 Task: Create a due date automation trigger when advanced on, 2 hours after a card is due add fields without custom fields "Resume" completed.
Action: Mouse moved to (1203, 101)
Screenshot: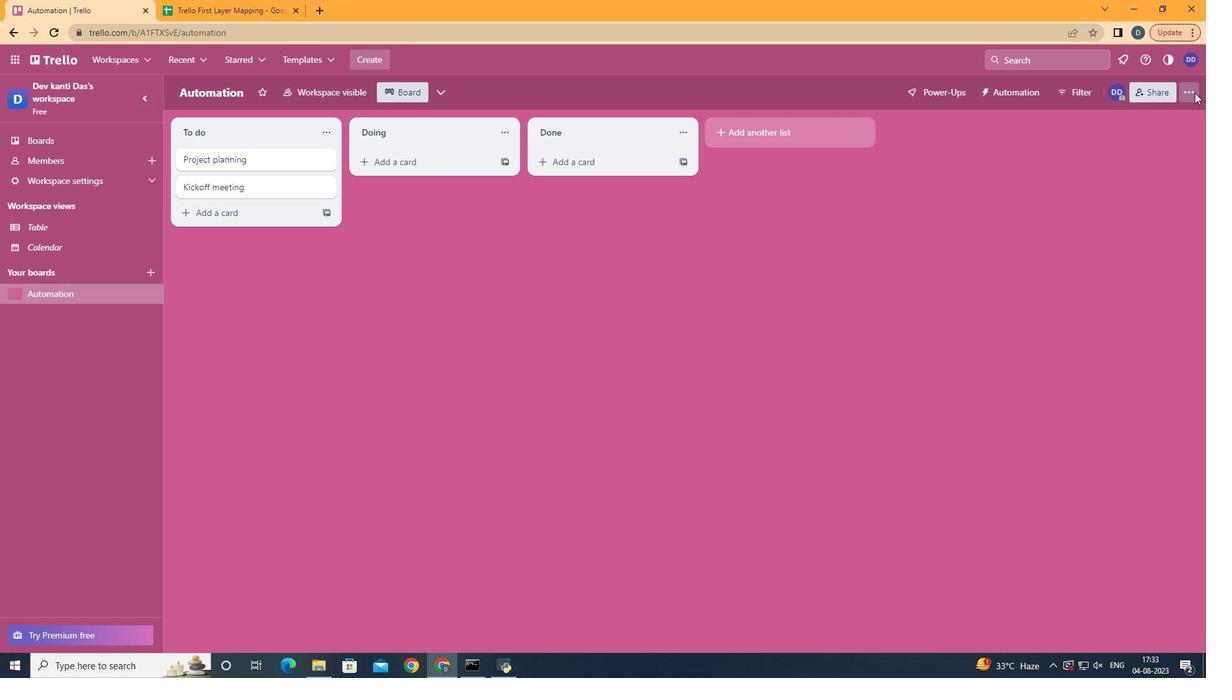
Action: Mouse pressed left at (1203, 101)
Screenshot: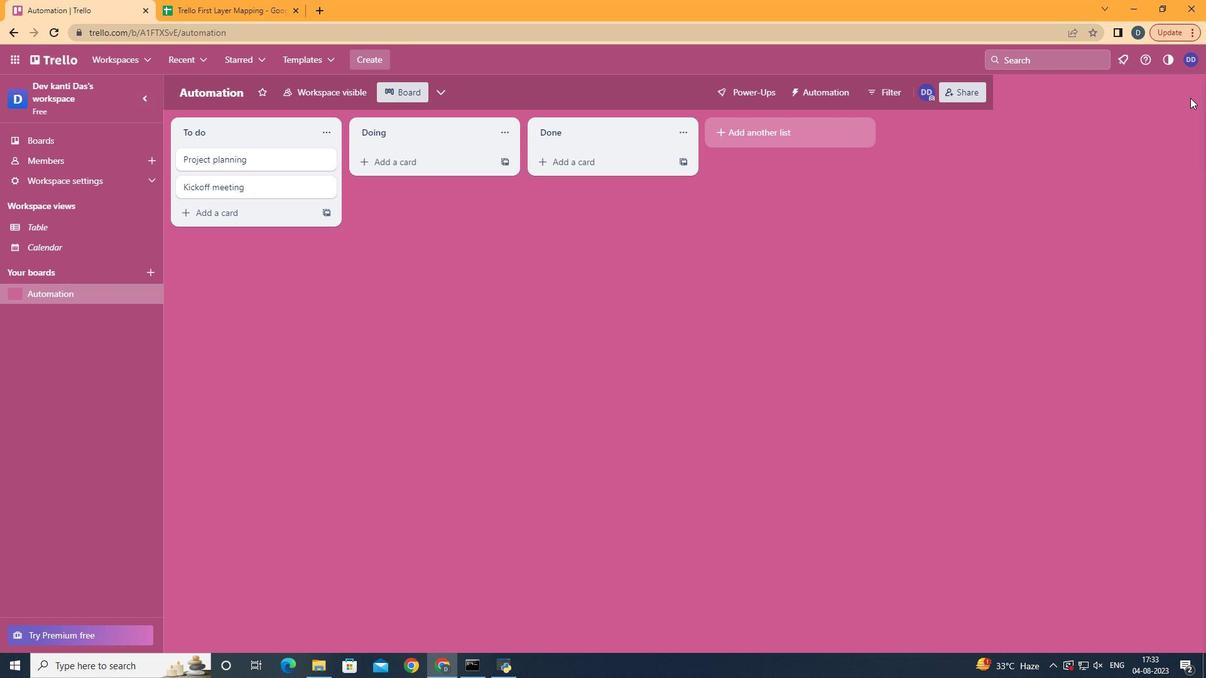
Action: Mouse moved to (1113, 277)
Screenshot: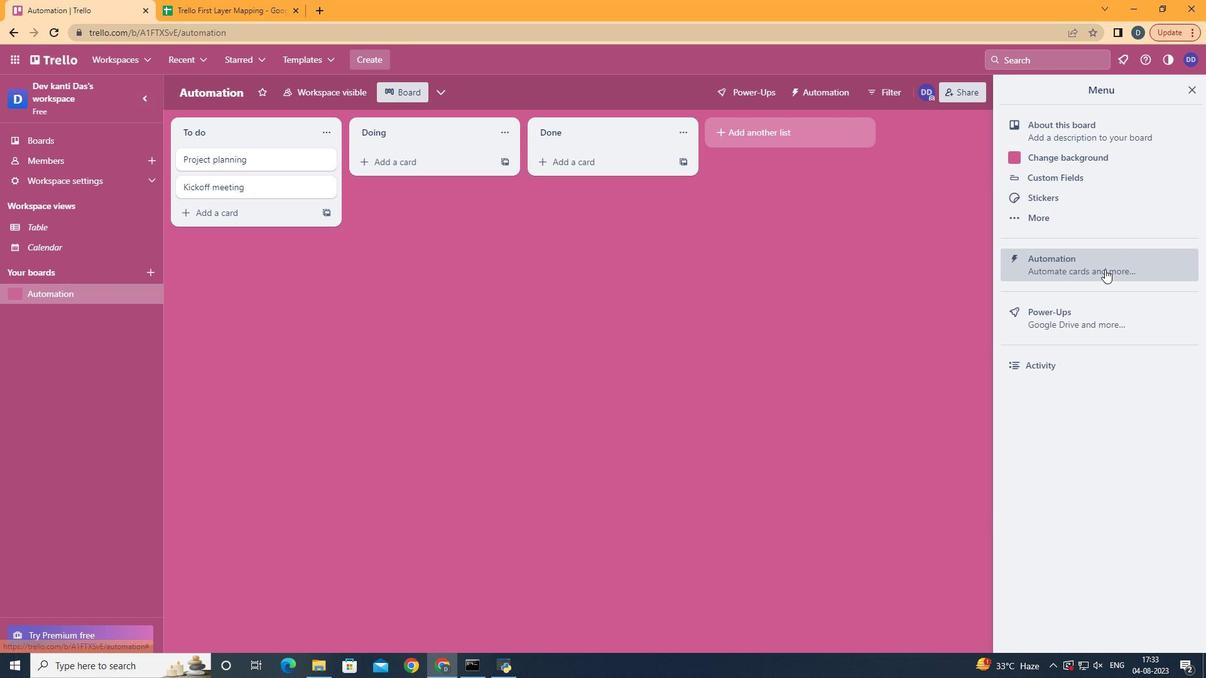 
Action: Mouse pressed left at (1113, 277)
Screenshot: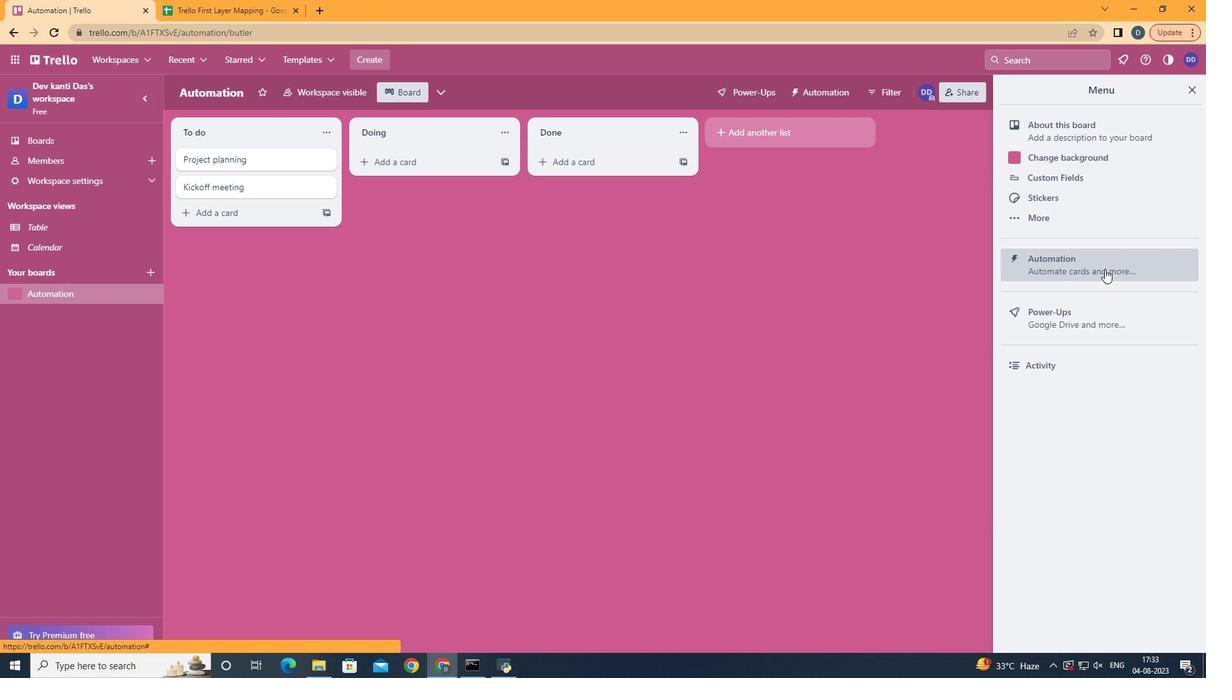 
Action: Mouse moved to (241, 260)
Screenshot: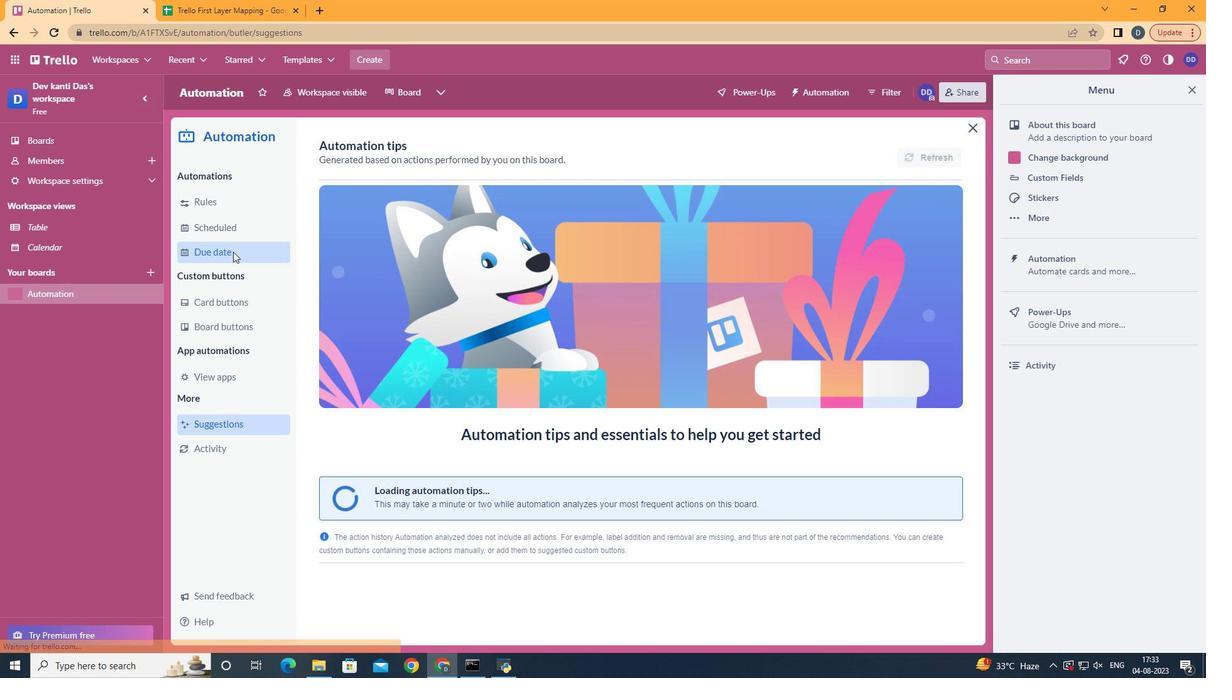 
Action: Mouse pressed left at (241, 260)
Screenshot: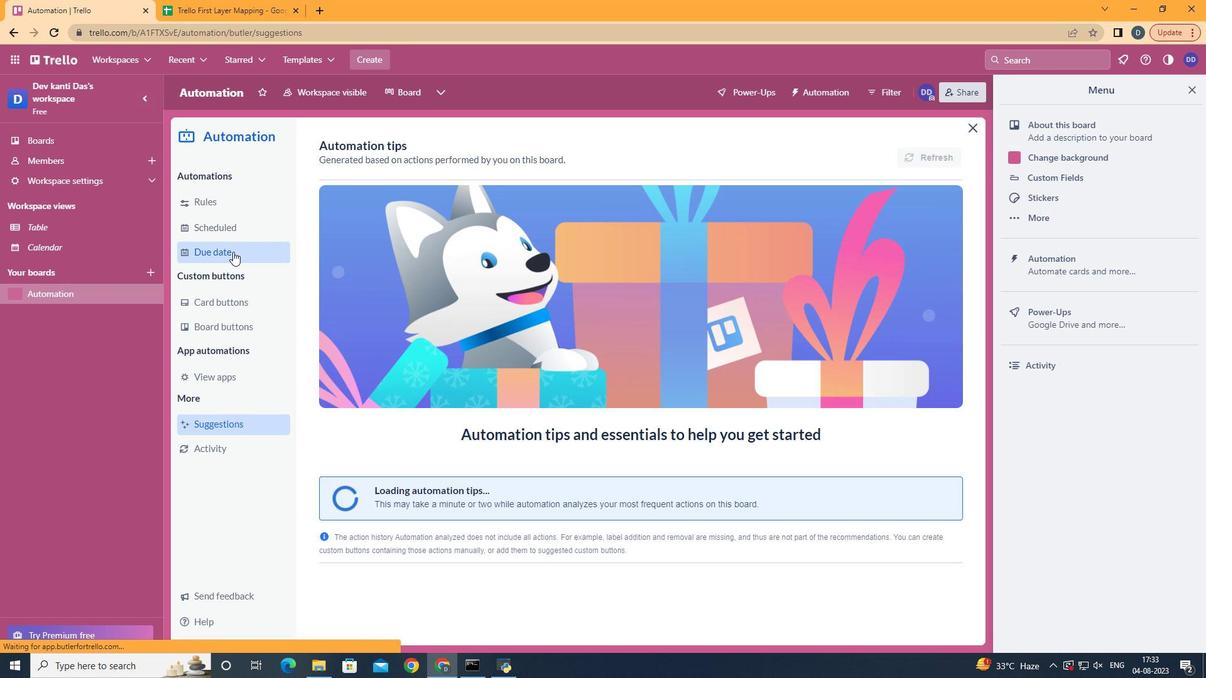 
Action: Mouse moved to (889, 164)
Screenshot: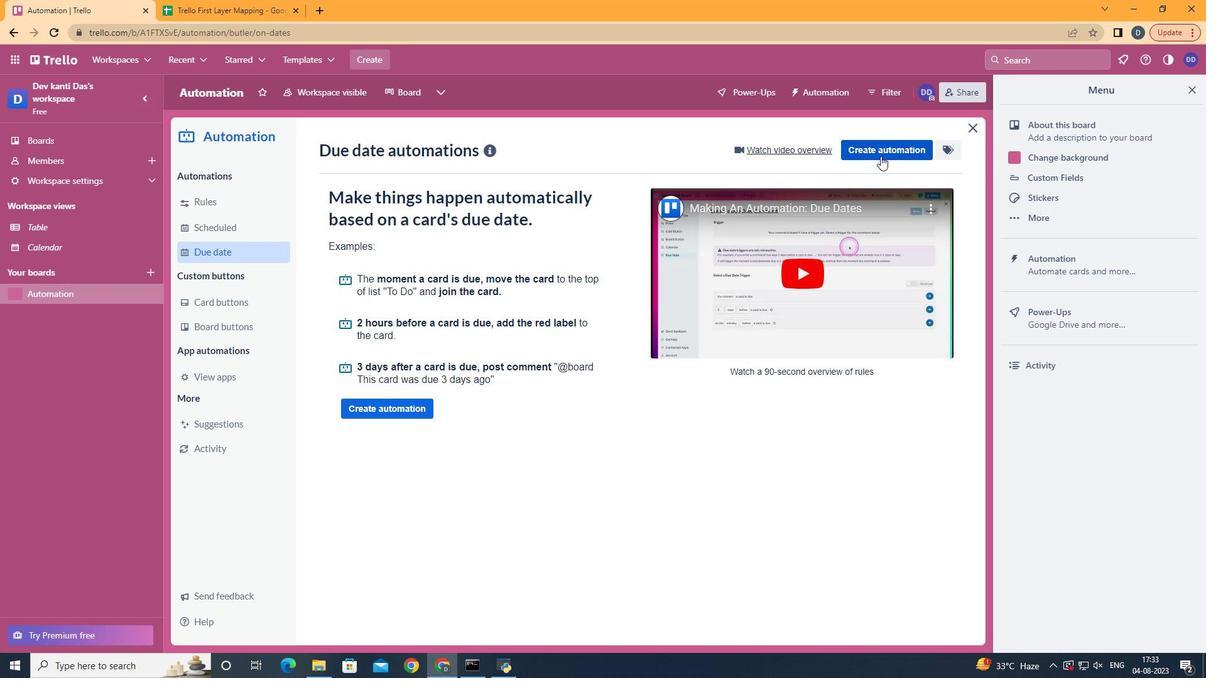 
Action: Mouse pressed left at (889, 164)
Screenshot: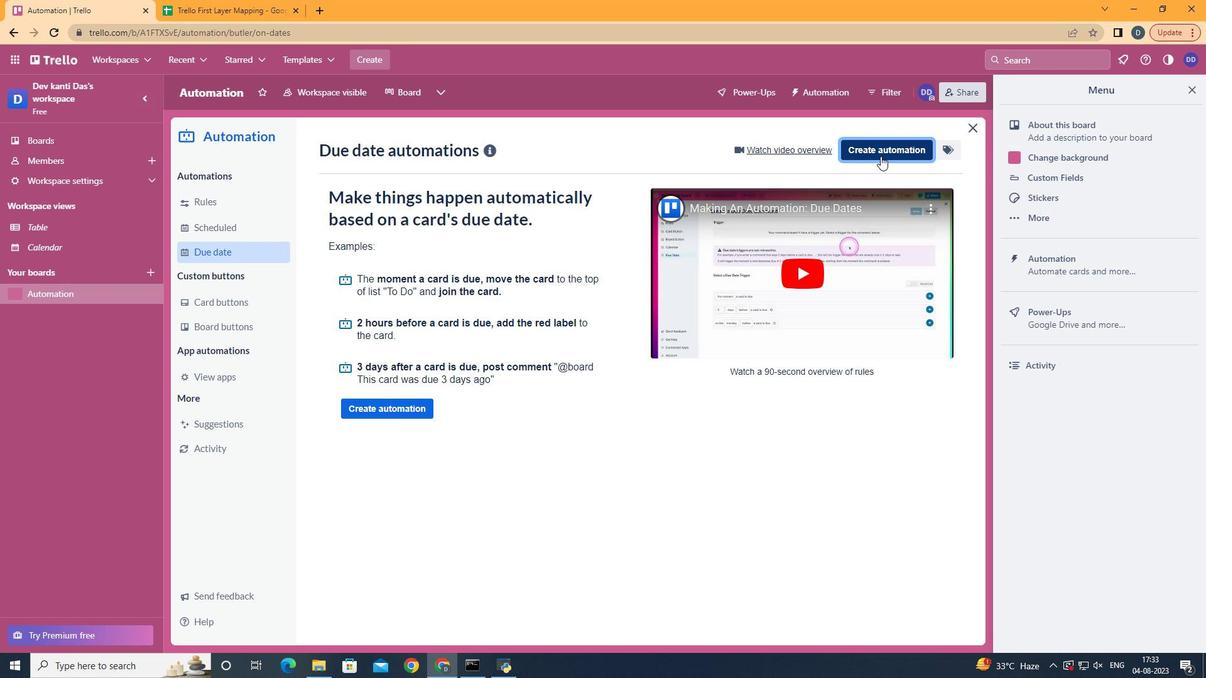 
Action: Mouse moved to (657, 279)
Screenshot: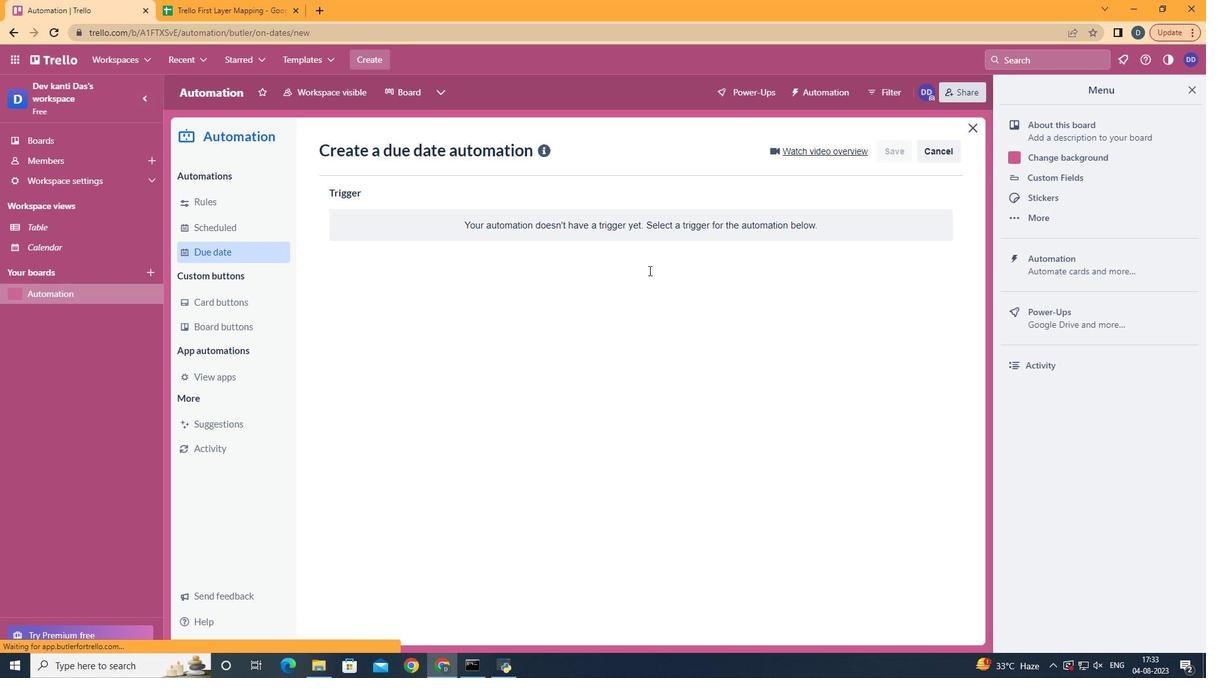 
Action: Mouse pressed left at (657, 279)
Screenshot: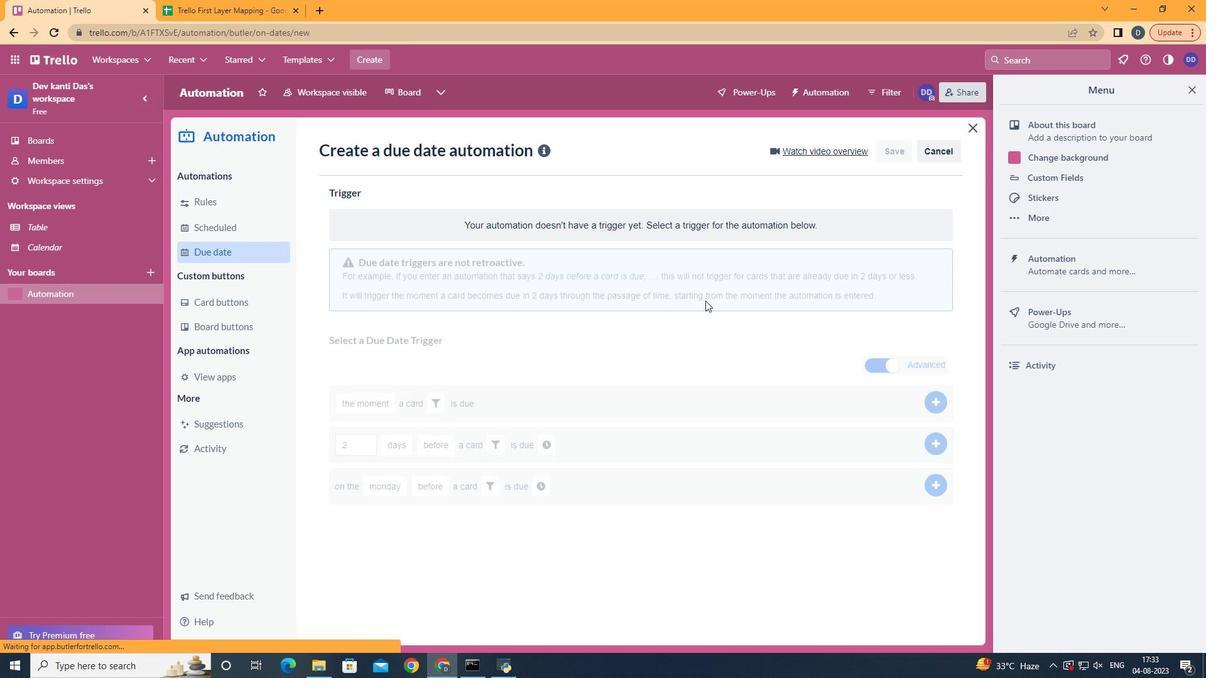 
Action: Mouse moved to (421, 553)
Screenshot: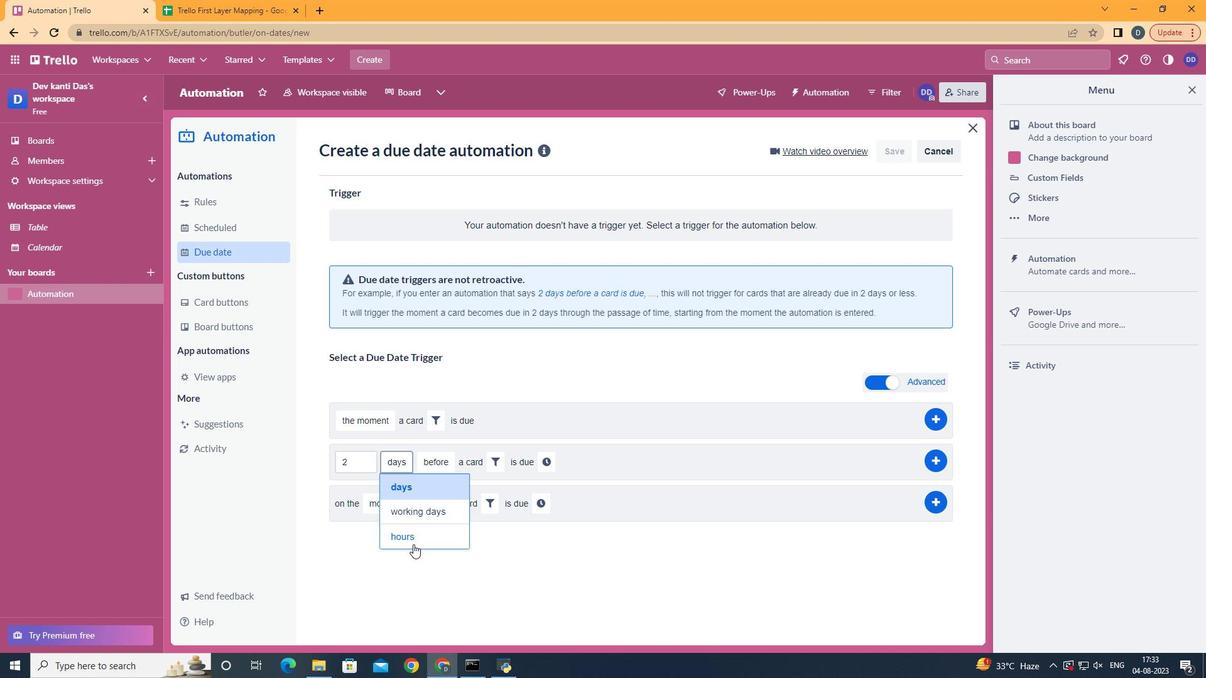 
Action: Mouse pressed left at (421, 553)
Screenshot: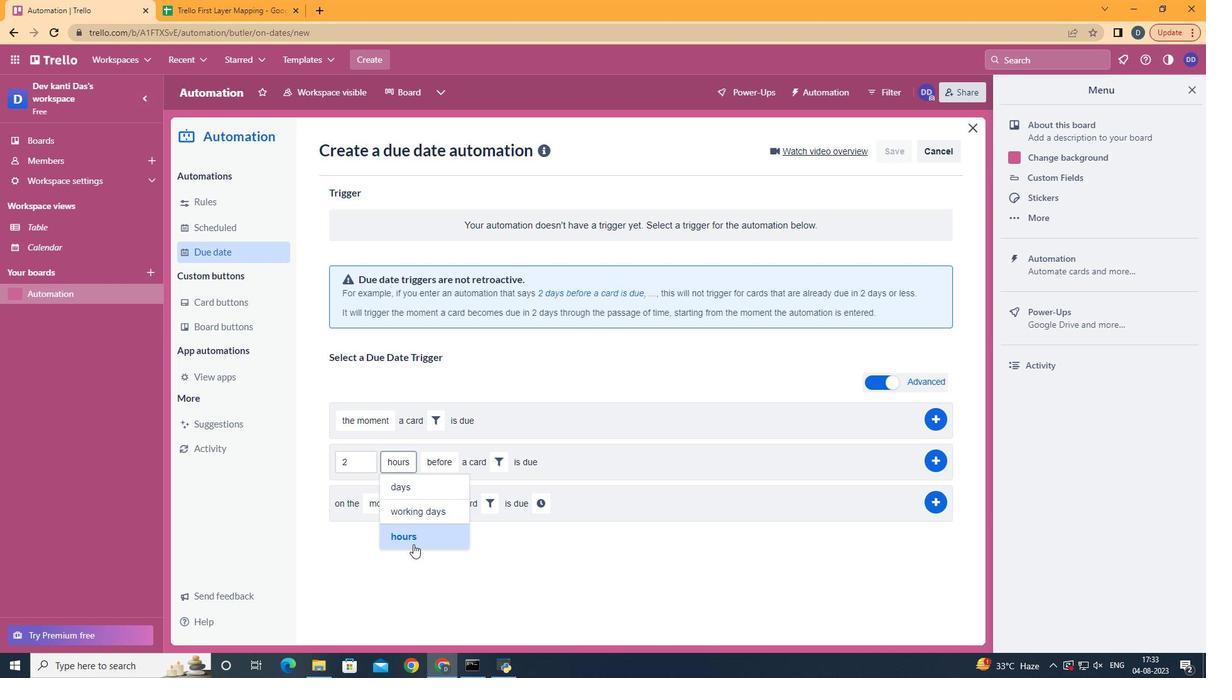 
Action: Mouse moved to (456, 519)
Screenshot: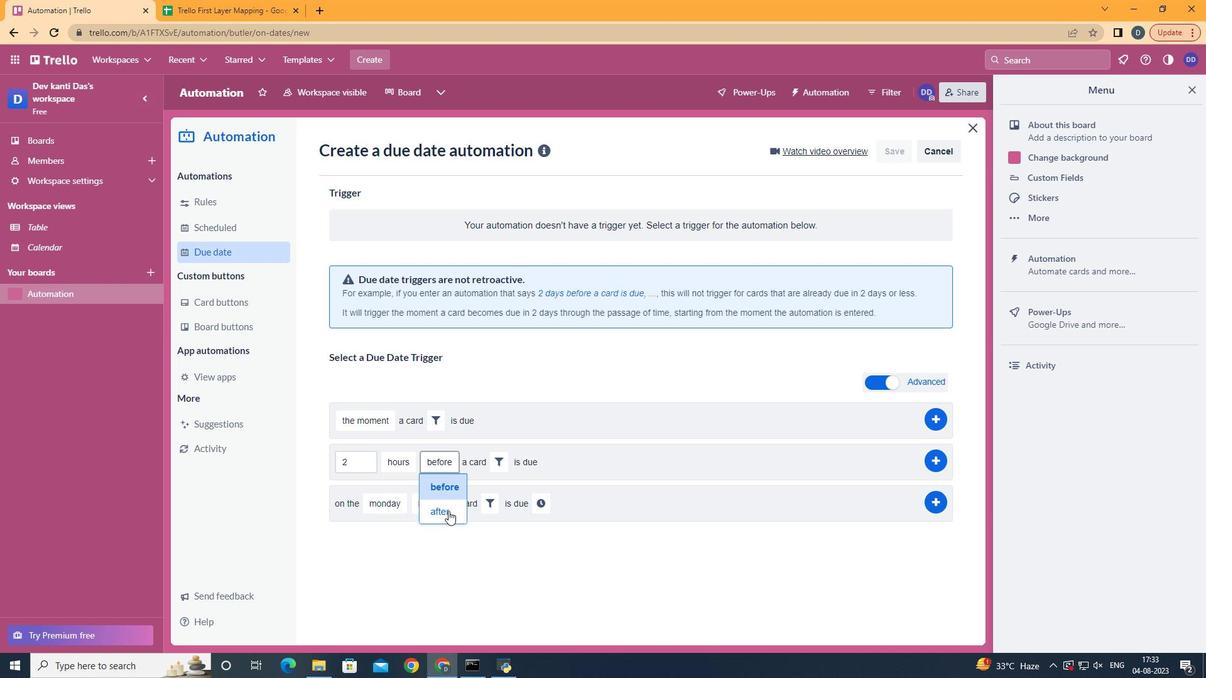 
Action: Mouse pressed left at (456, 519)
Screenshot: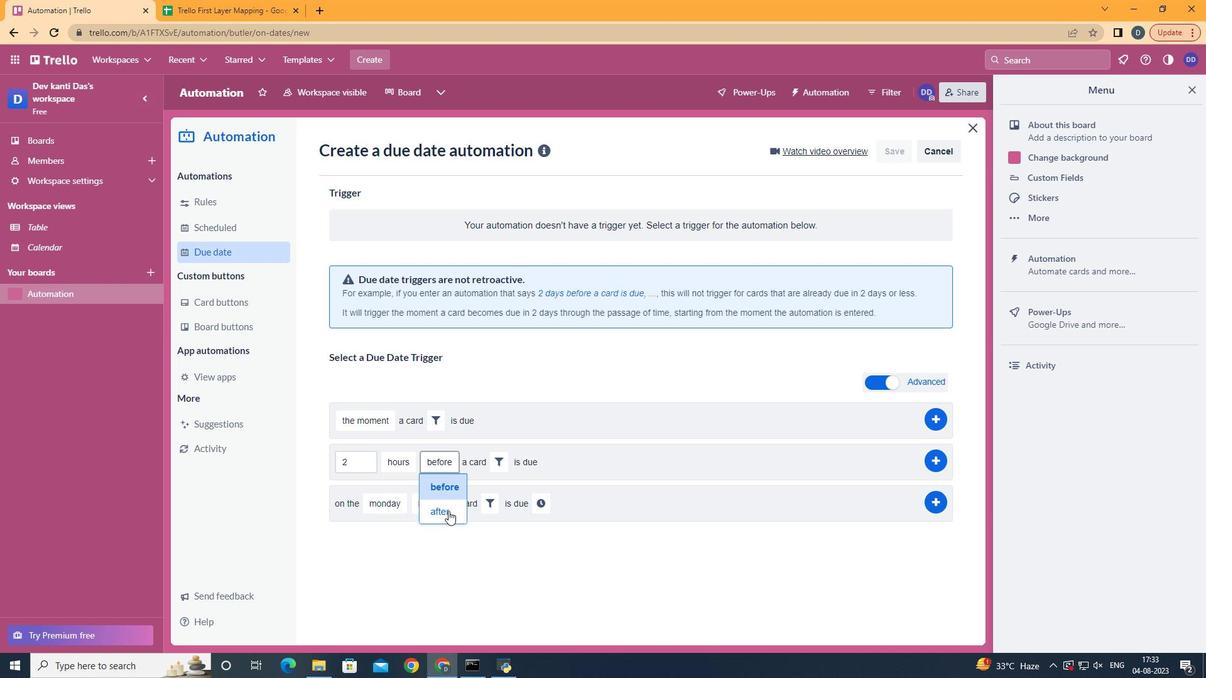 
Action: Mouse moved to (499, 477)
Screenshot: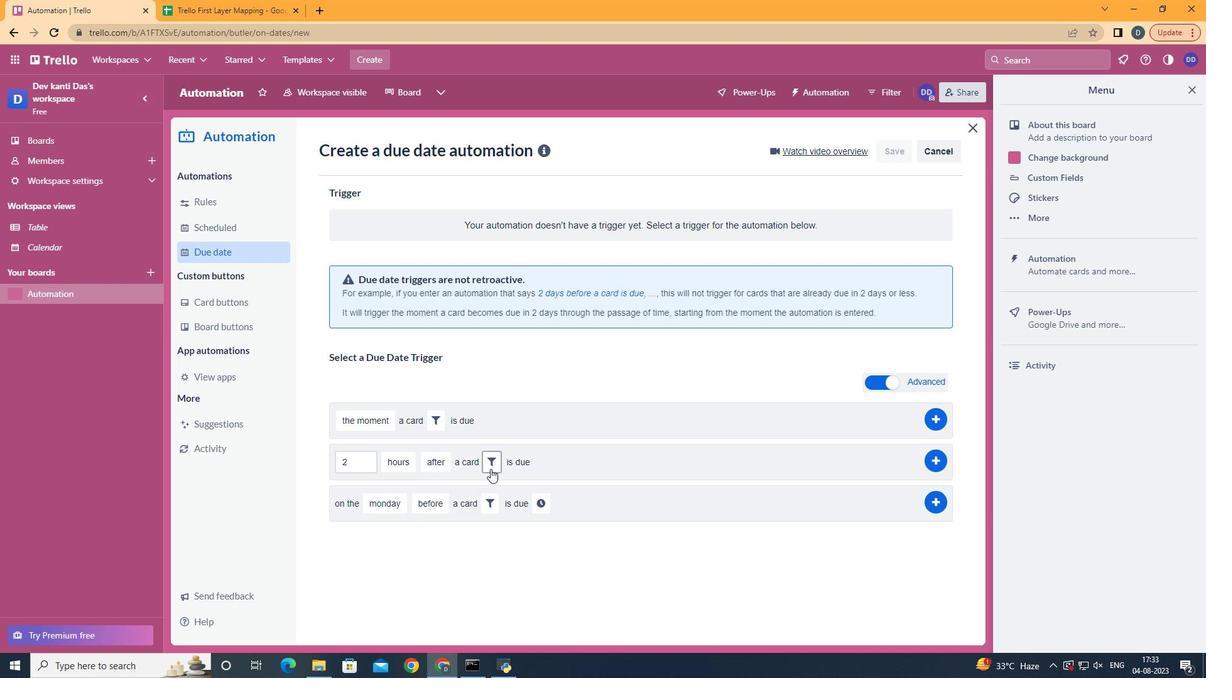 
Action: Mouse pressed left at (499, 477)
Screenshot: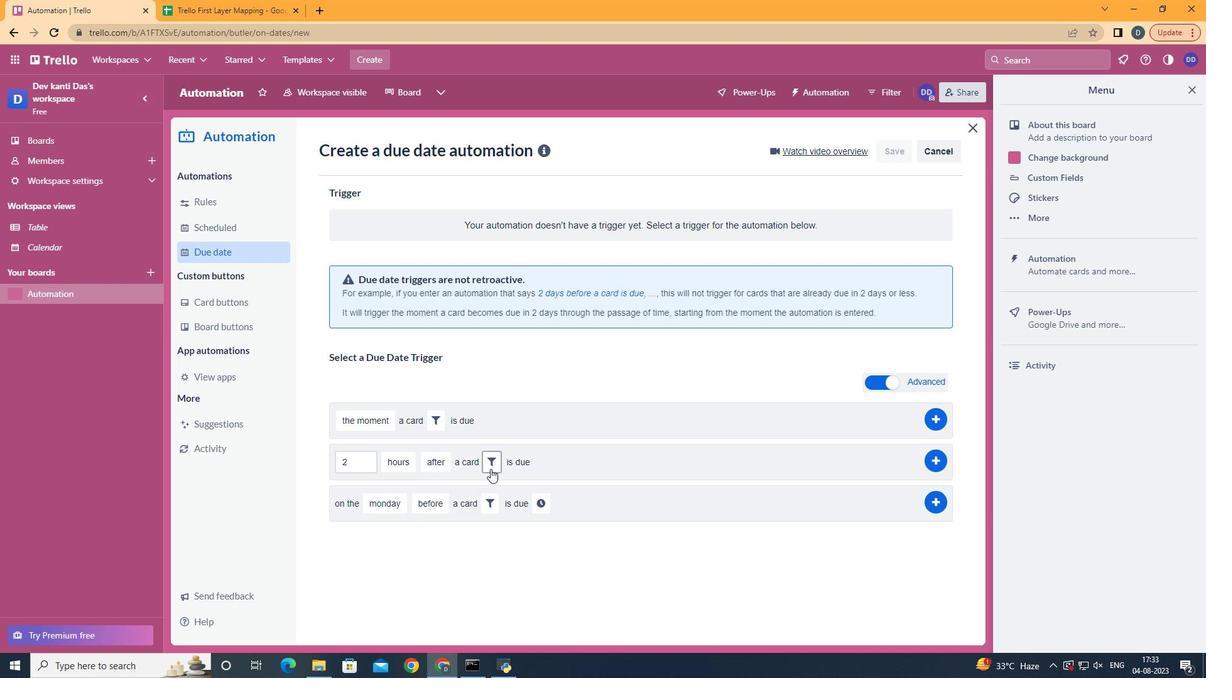 
Action: Mouse moved to (709, 511)
Screenshot: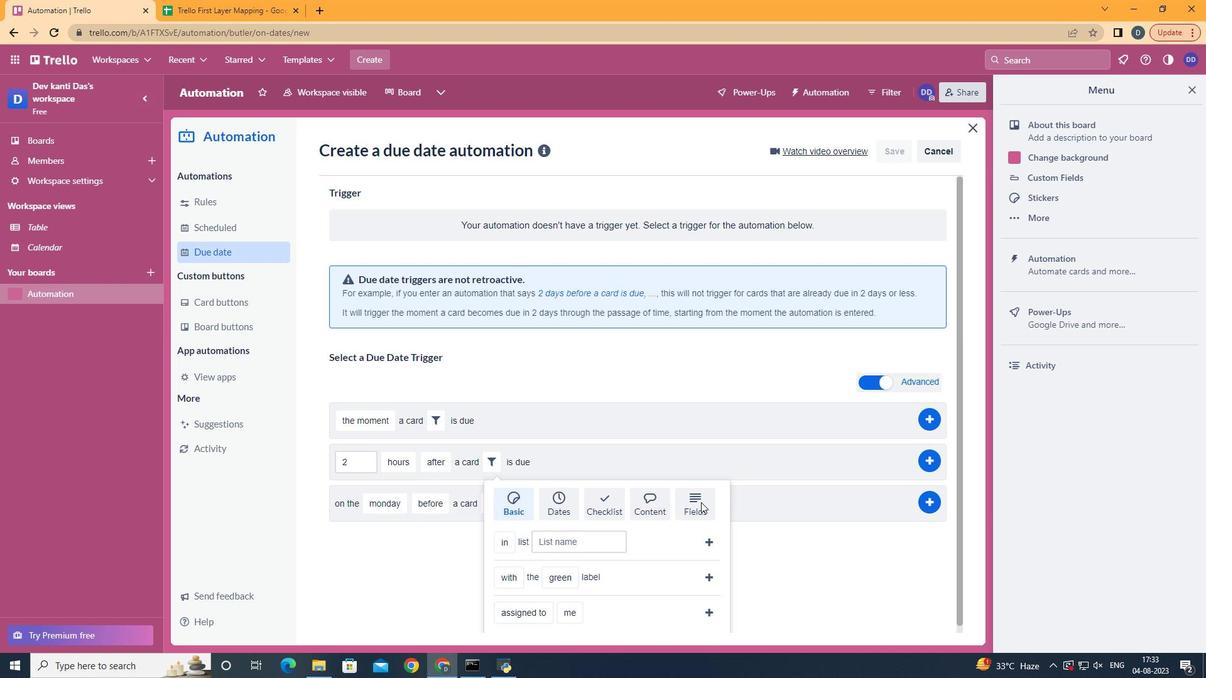
Action: Mouse pressed left at (709, 511)
Screenshot: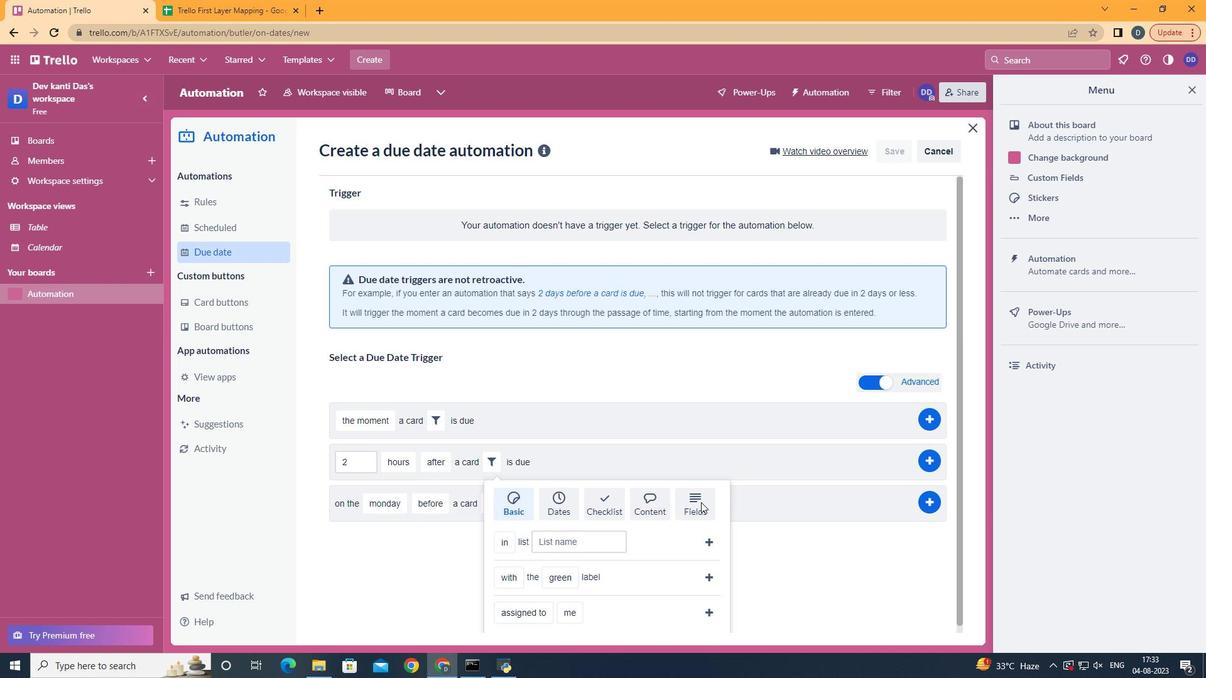 
Action: Mouse moved to (710, 511)
Screenshot: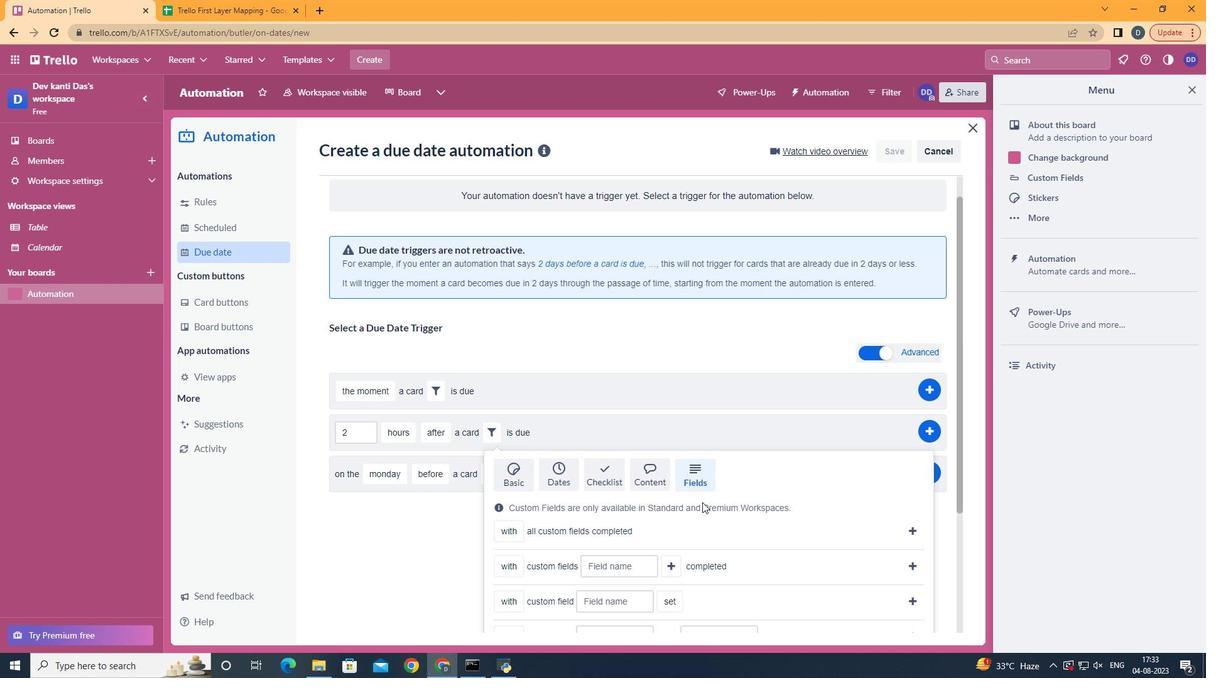 
Action: Mouse scrolled (710, 510) with delta (0, 0)
Screenshot: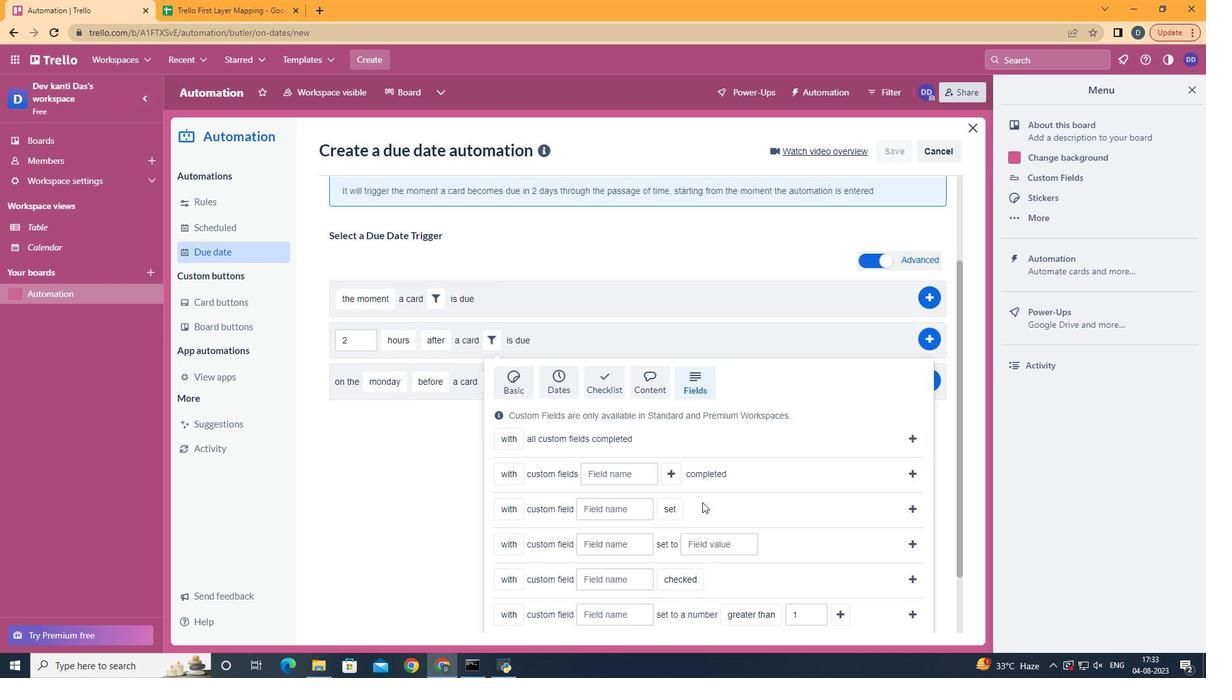 
Action: Mouse scrolled (710, 510) with delta (0, 0)
Screenshot: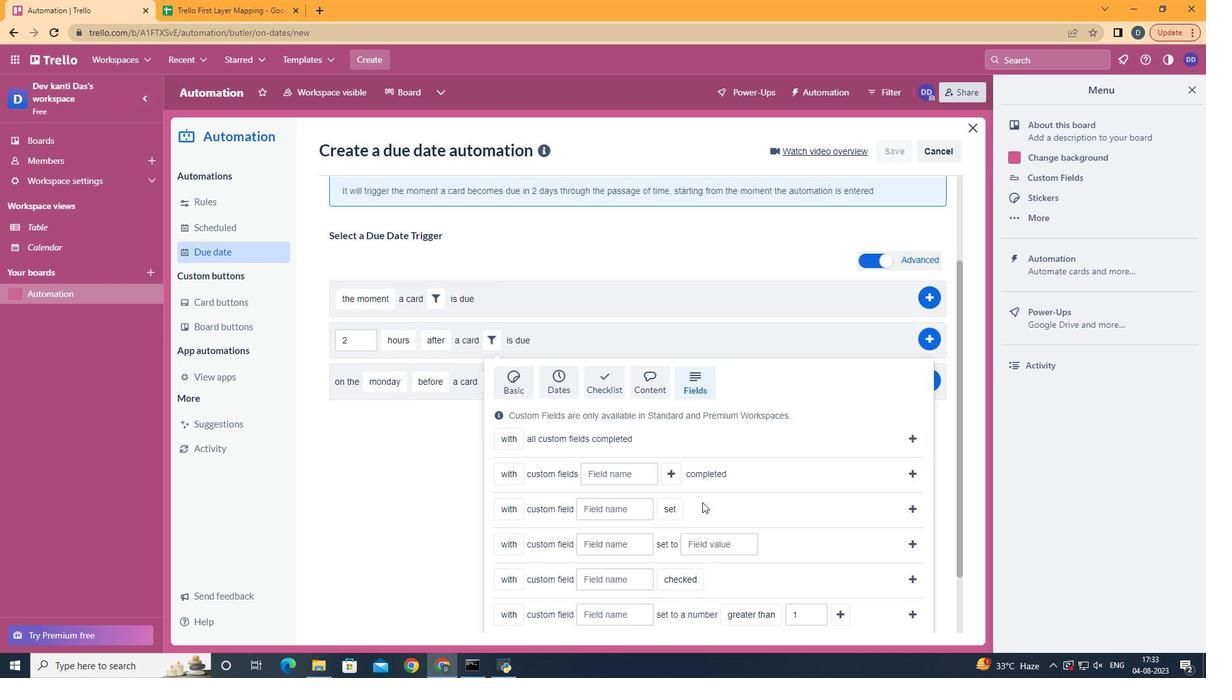 
Action: Mouse scrolled (710, 510) with delta (0, 0)
Screenshot: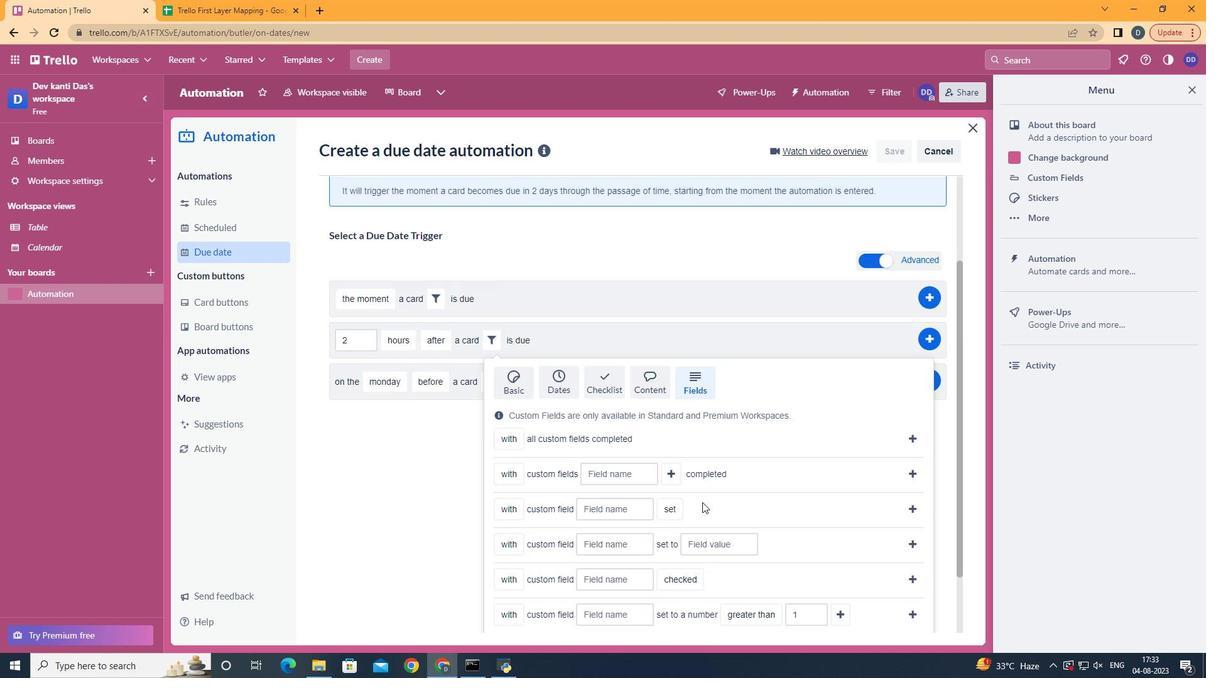 
Action: Mouse scrolled (710, 510) with delta (0, 0)
Screenshot: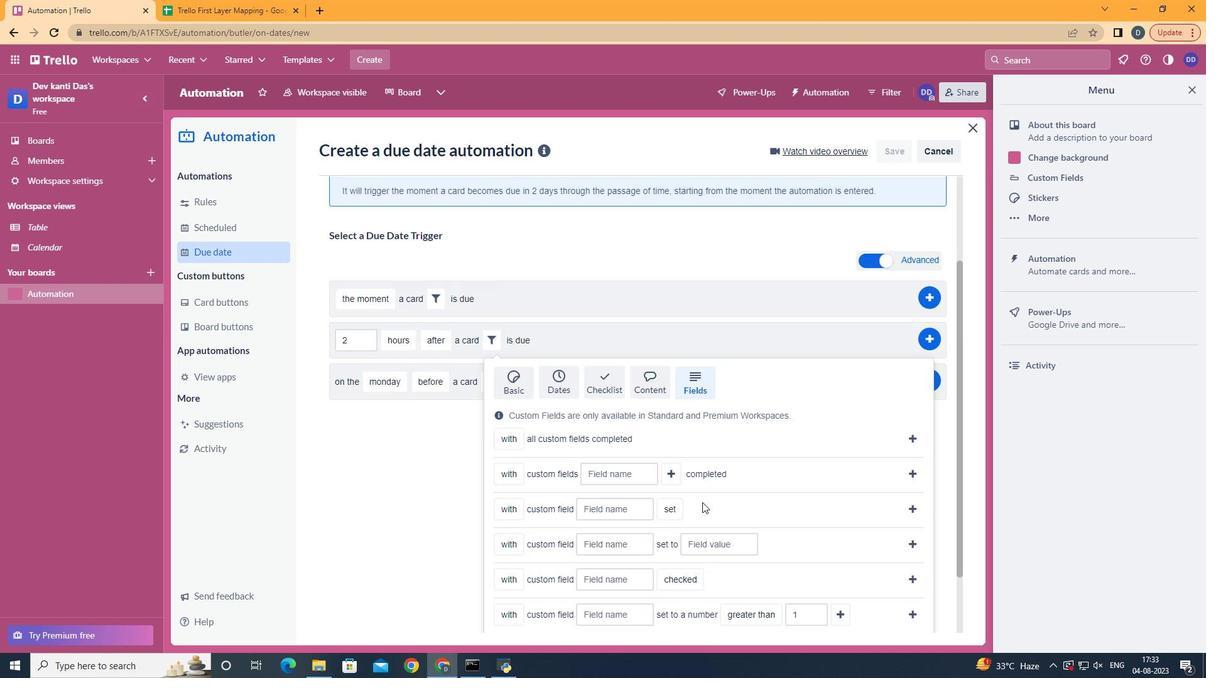 
Action: Mouse moved to (524, 454)
Screenshot: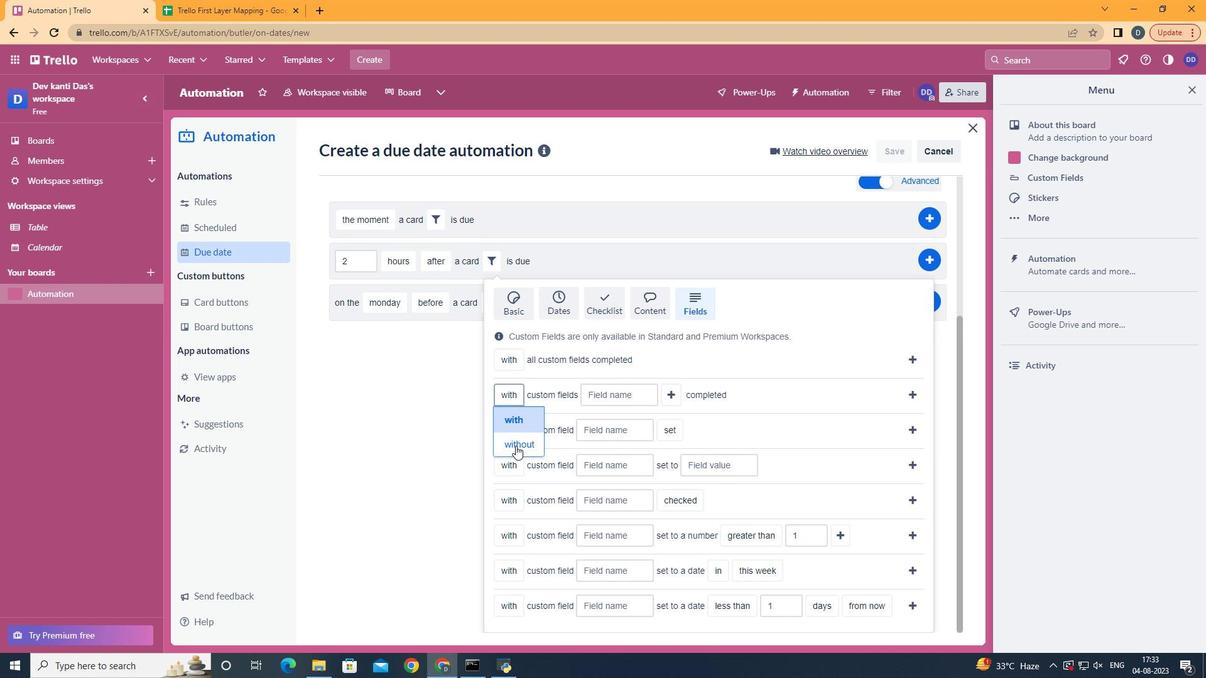 
Action: Mouse pressed left at (524, 454)
Screenshot: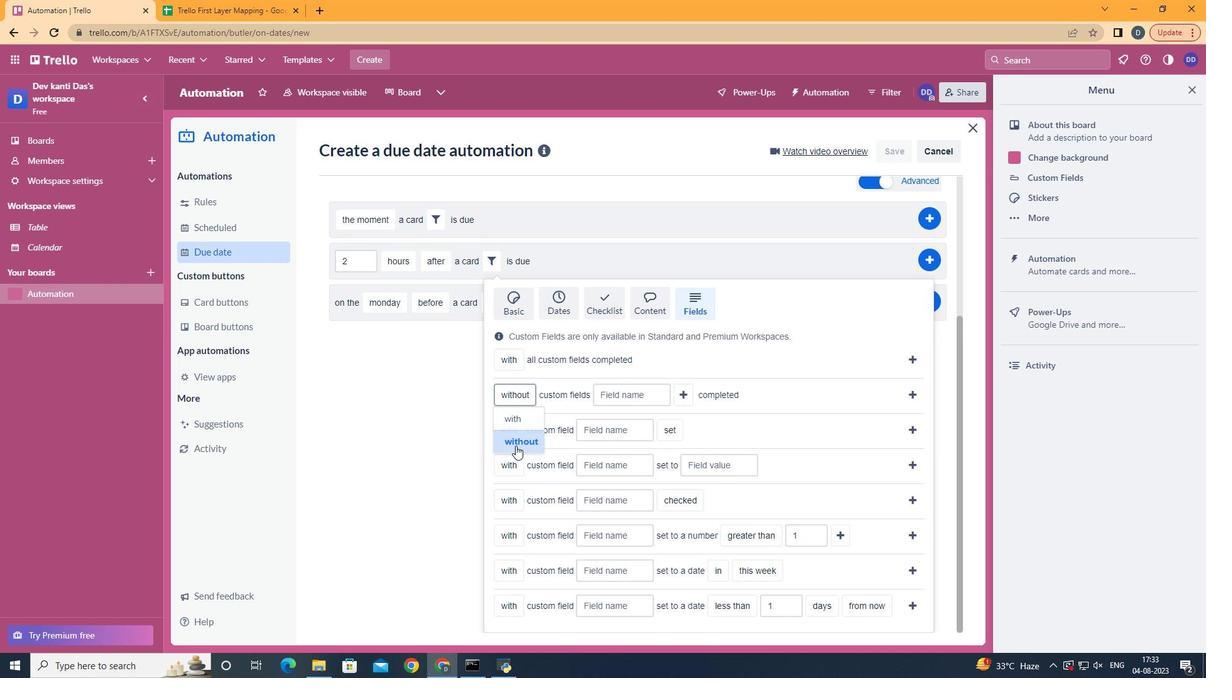 
Action: Mouse moved to (620, 410)
Screenshot: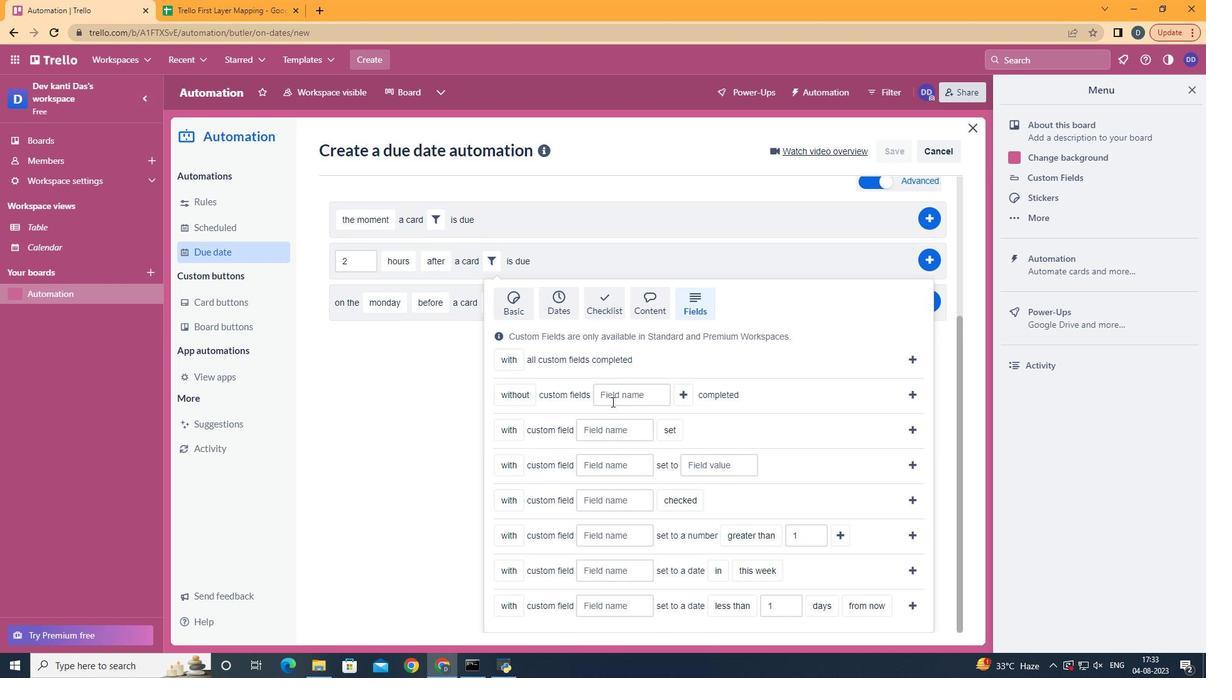 
Action: Mouse pressed left at (620, 410)
Screenshot: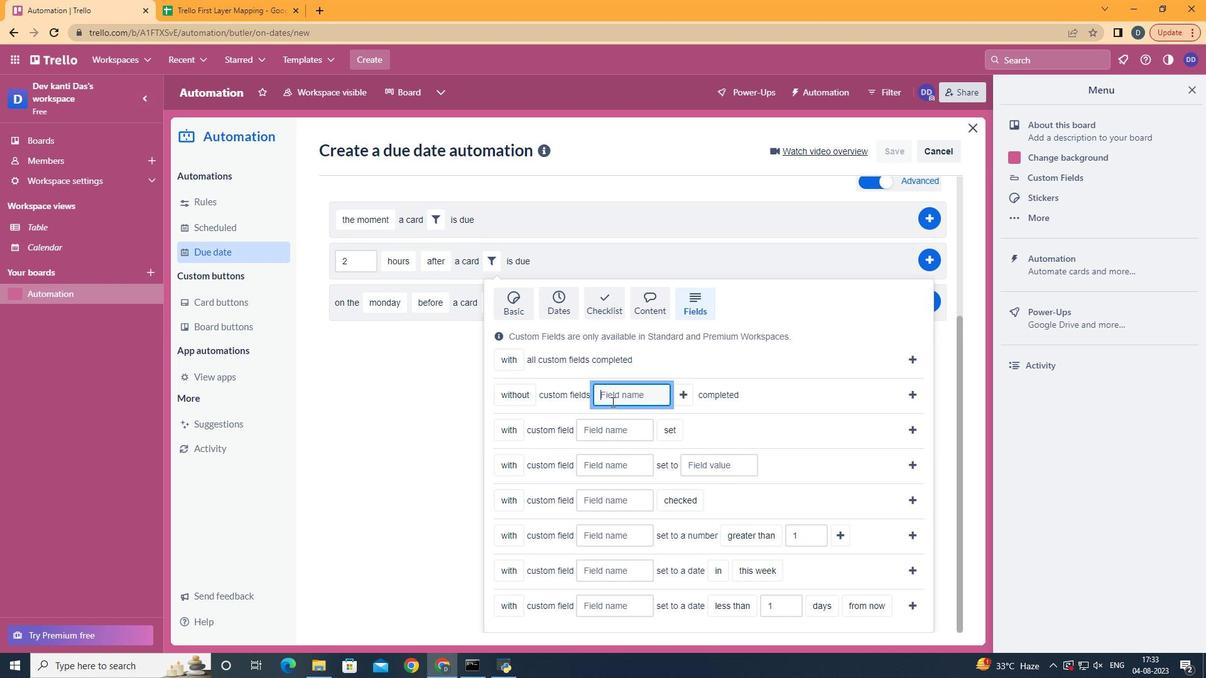 
Action: Key pressed <Key.shift>Resume
Screenshot: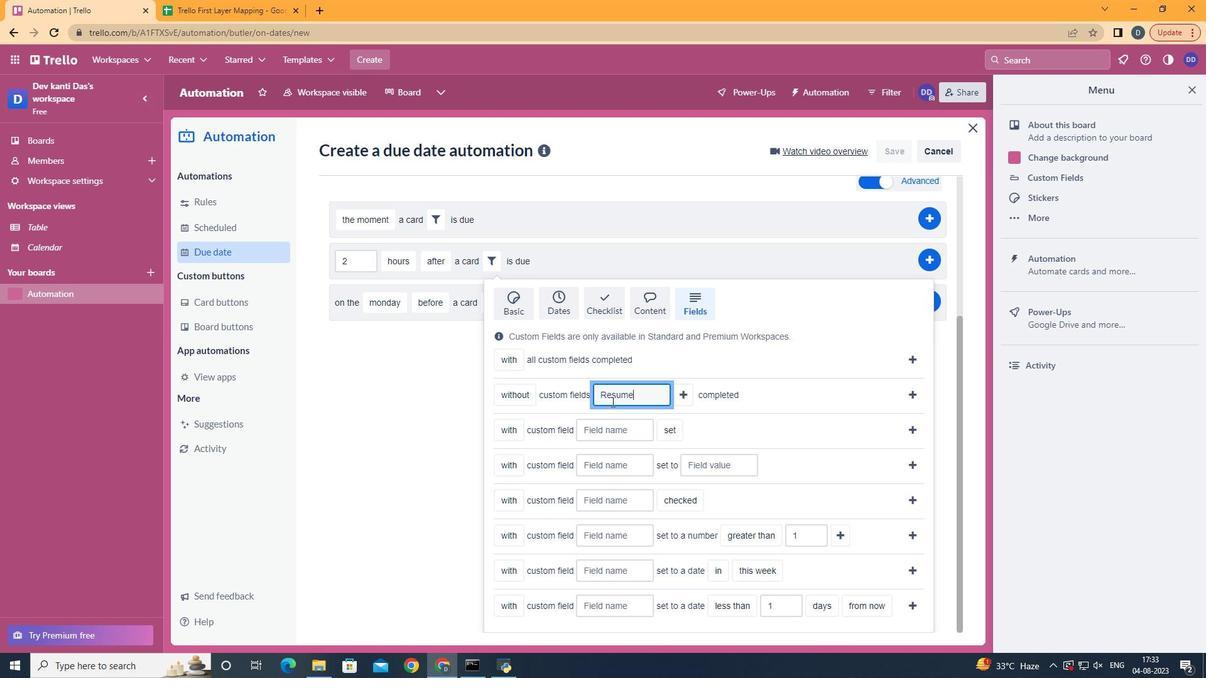 
Action: Mouse moved to (926, 402)
Screenshot: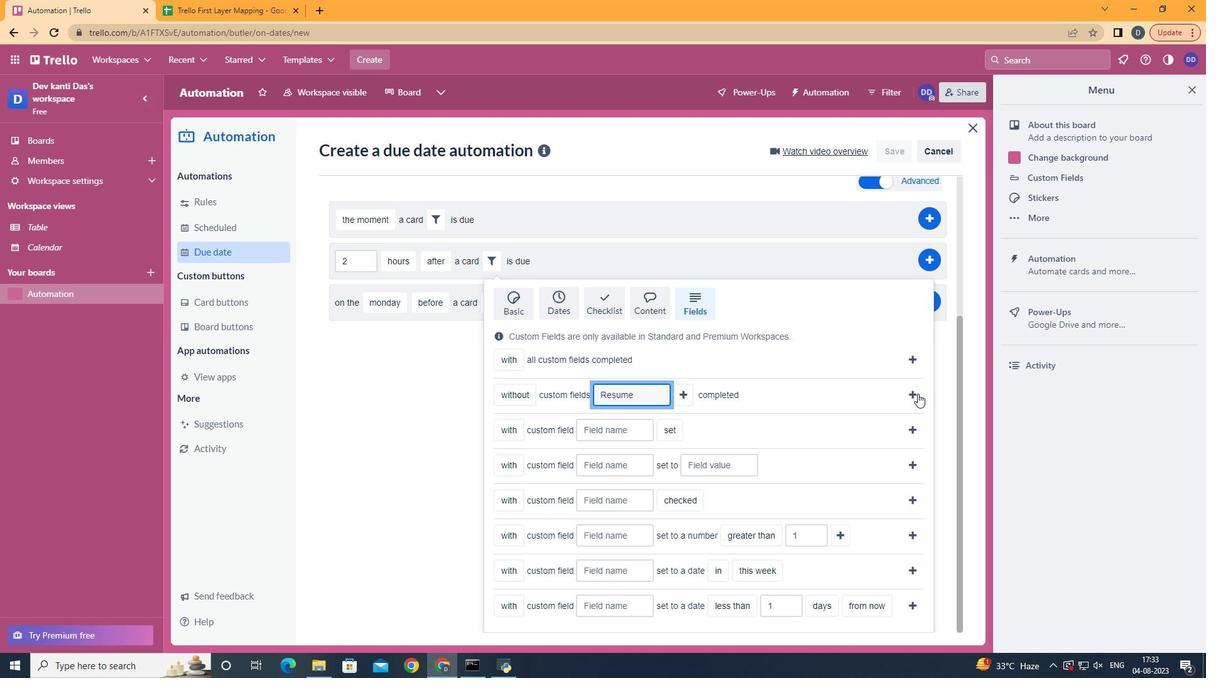 
Action: Mouse pressed left at (926, 402)
Screenshot: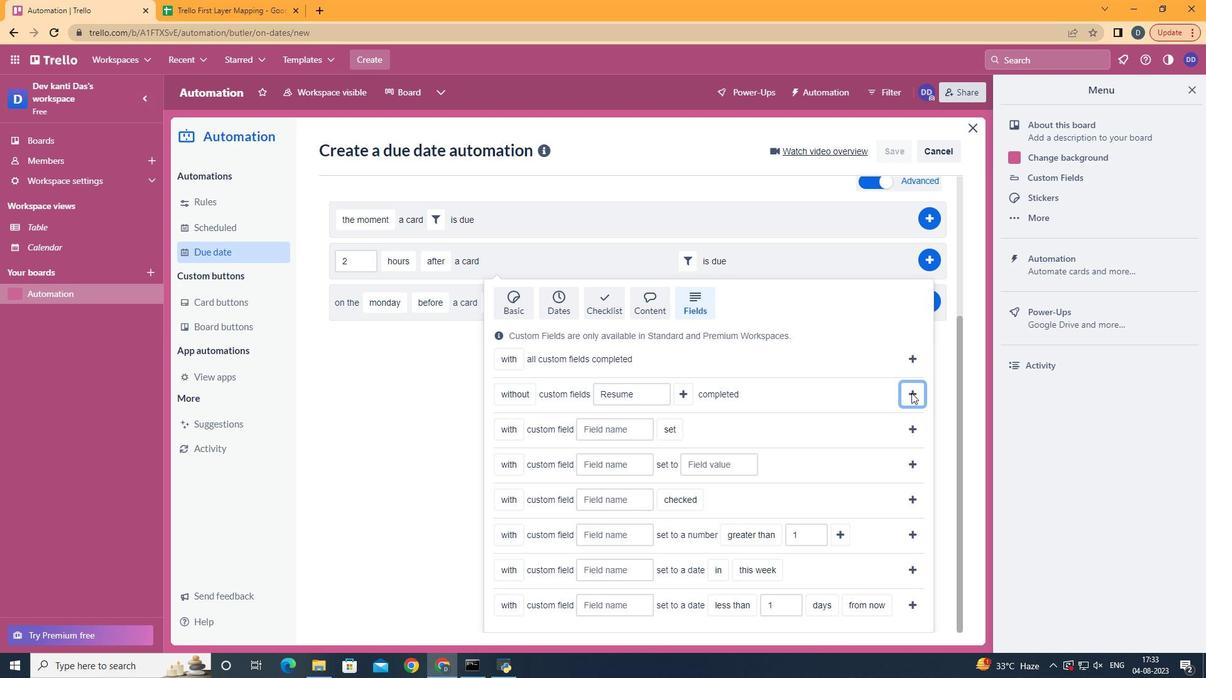 
Action: Mouse moved to (944, 466)
Screenshot: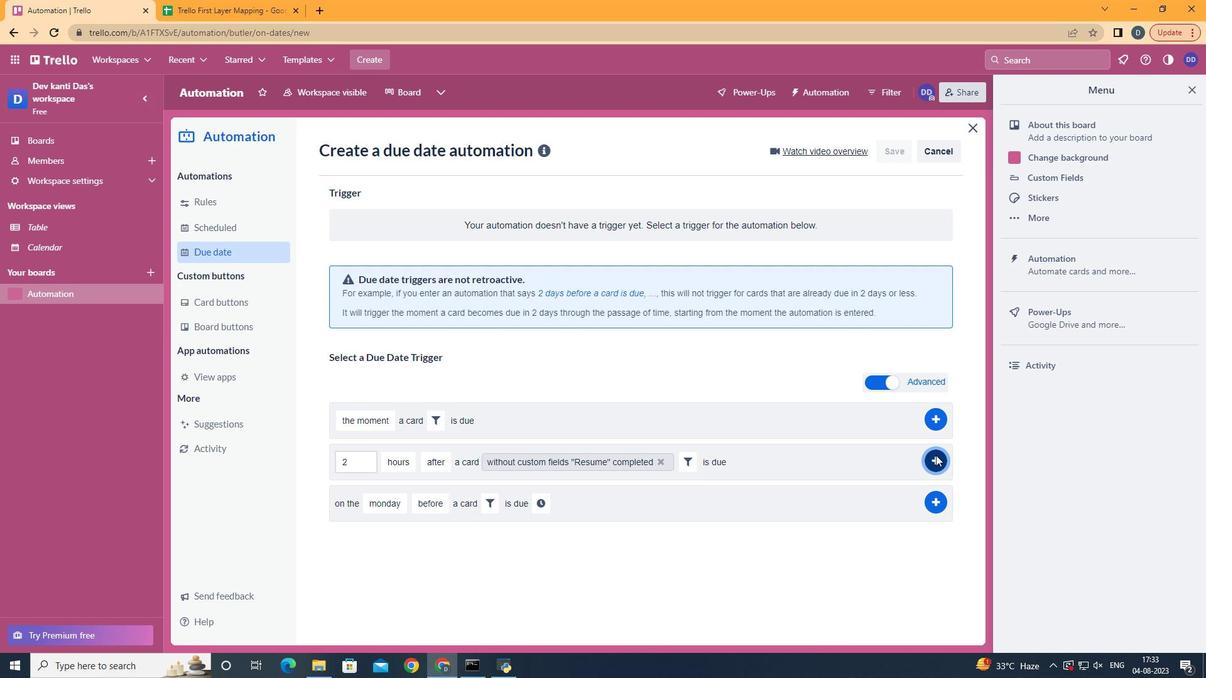 
Action: Mouse pressed left at (944, 466)
Screenshot: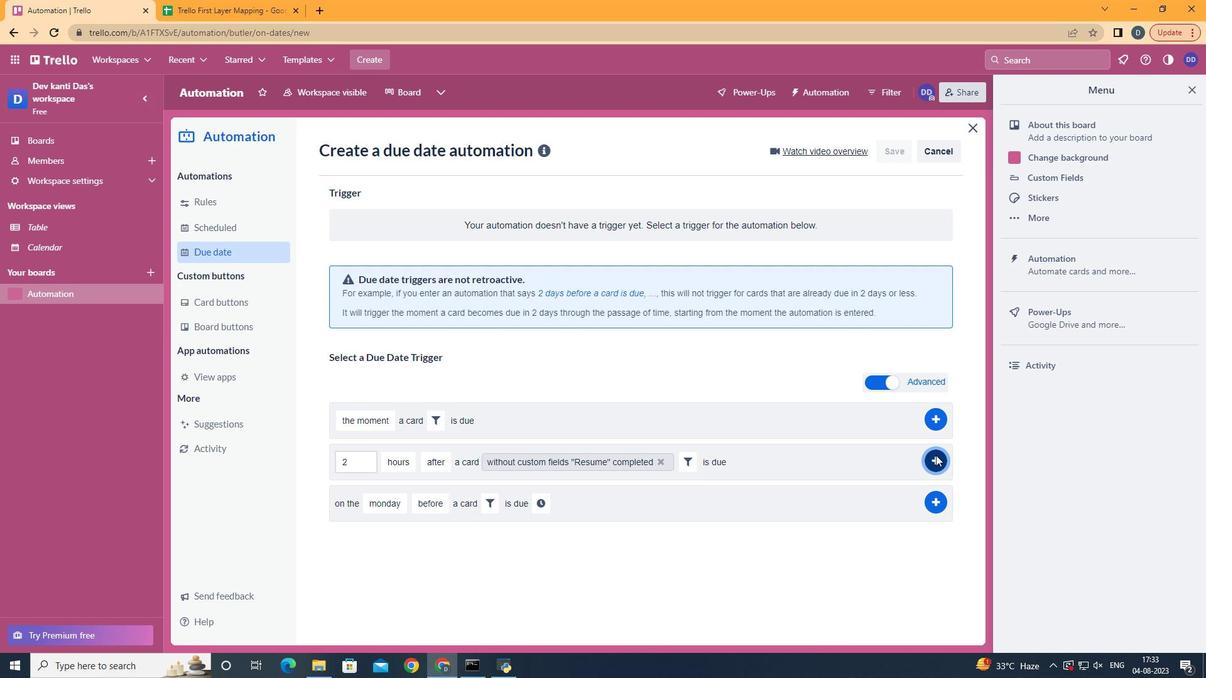 
Action: Mouse moved to (599, 178)
Screenshot: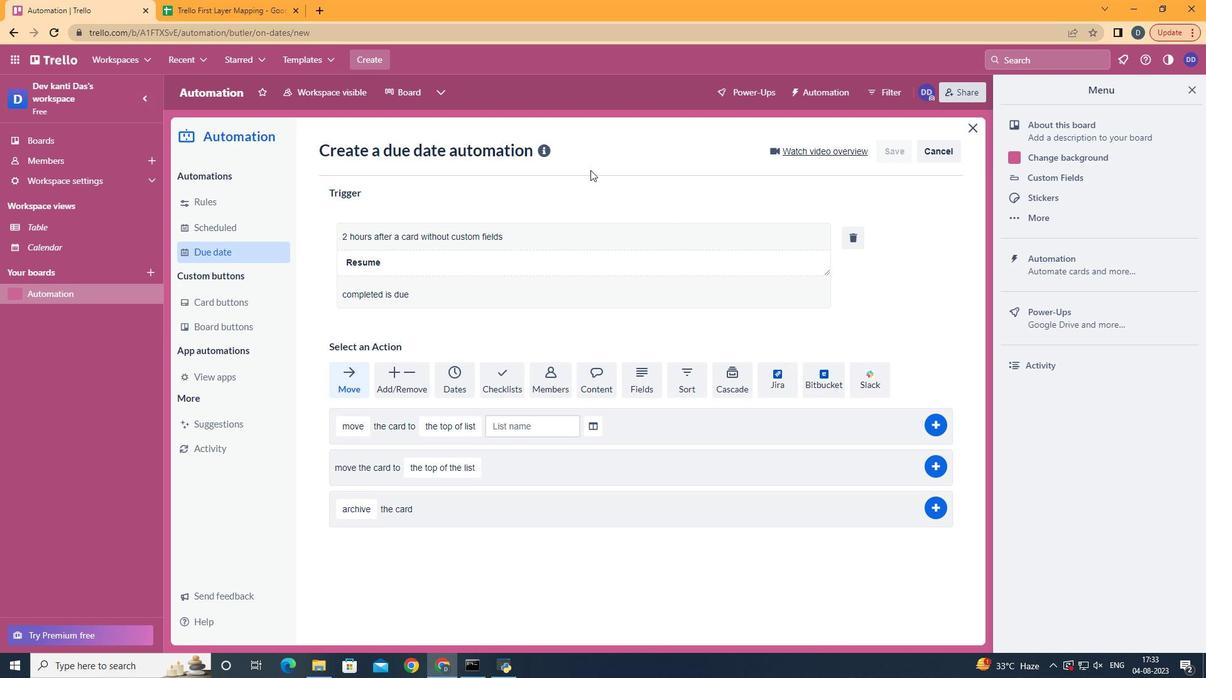 
